 Task: Assign in the project ZirconTech the issue 'Implement a new cloud-based fleet management system for a company with advanced vehicle tracking and maintenance features' to the sprint 'Solar Wind'.
Action: Mouse moved to (998, 434)
Screenshot: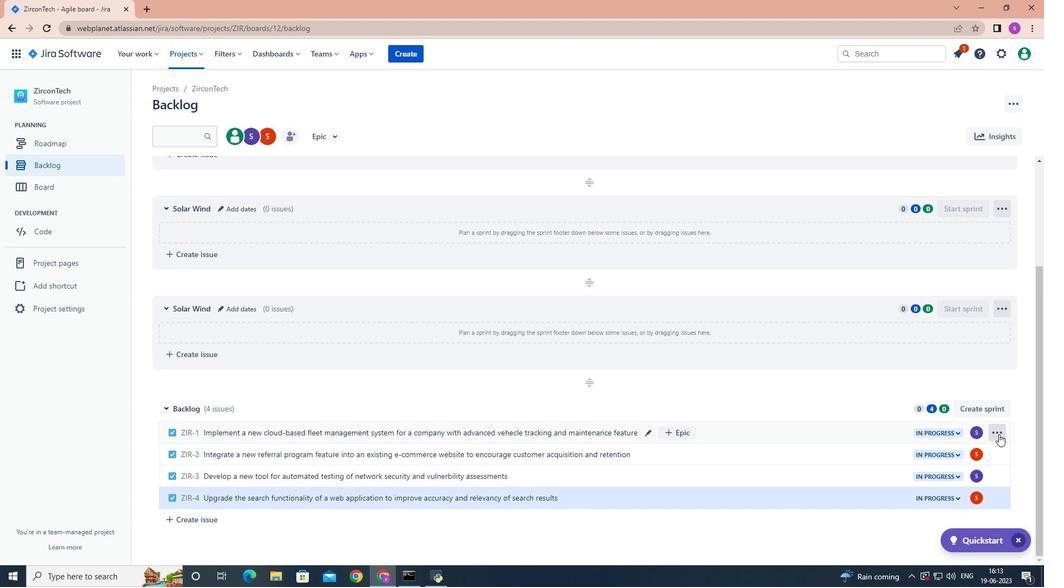 
Action: Mouse pressed left at (998, 434)
Screenshot: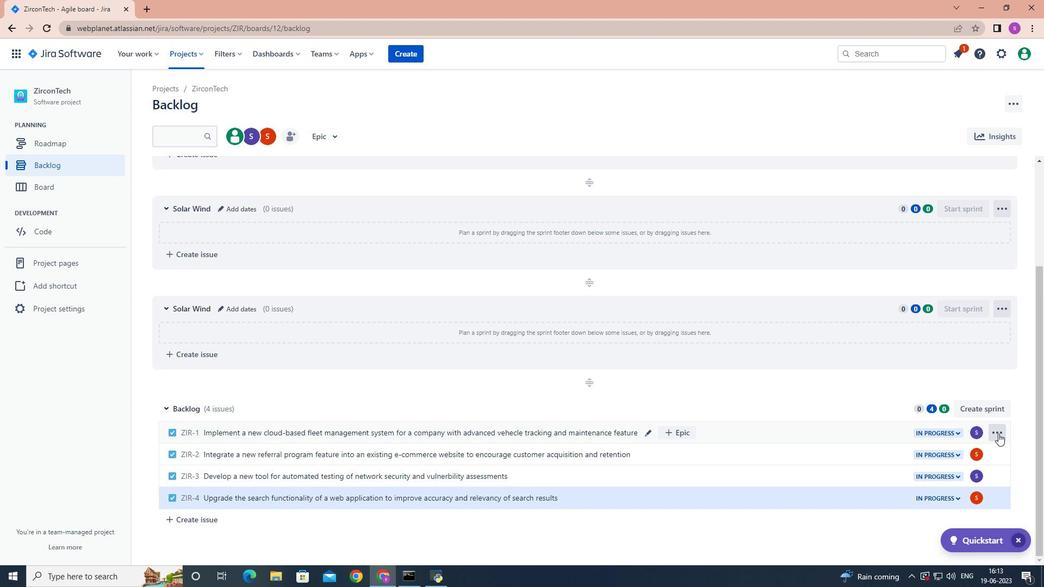 
Action: Mouse moved to (975, 341)
Screenshot: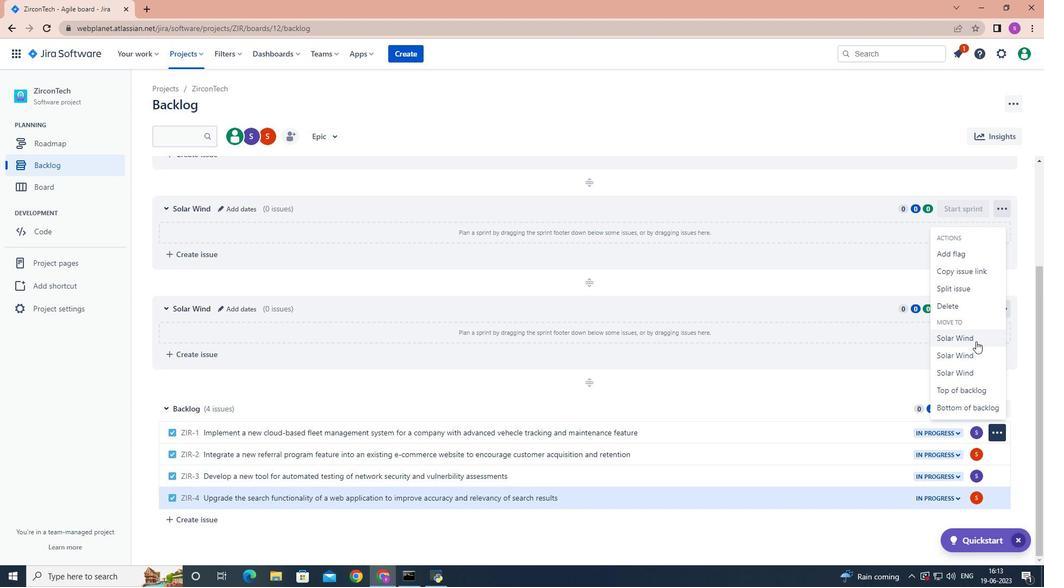 
Action: Mouse pressed left at (975, 341)
Screenshot: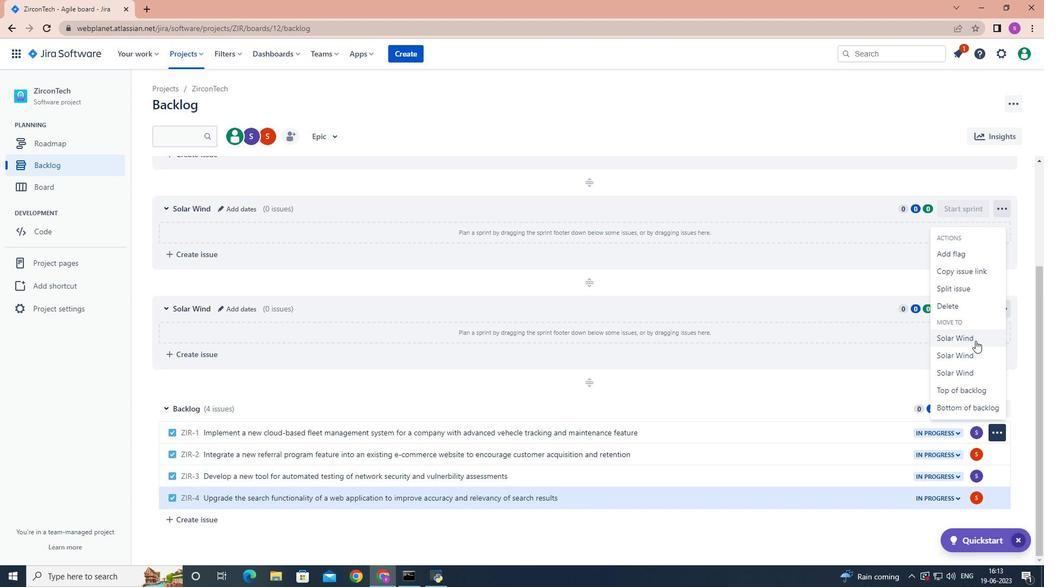 
Action: Mouse moved to (819, 391)
Screenshot: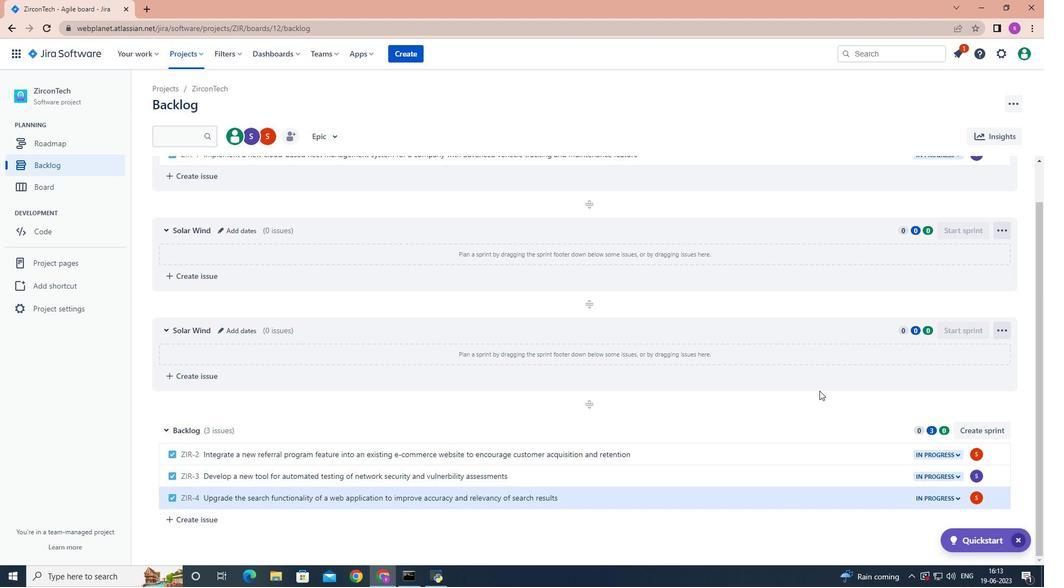 
Action: Mouse scrolled (819, 391) with delta (0, 0)
Screenshot: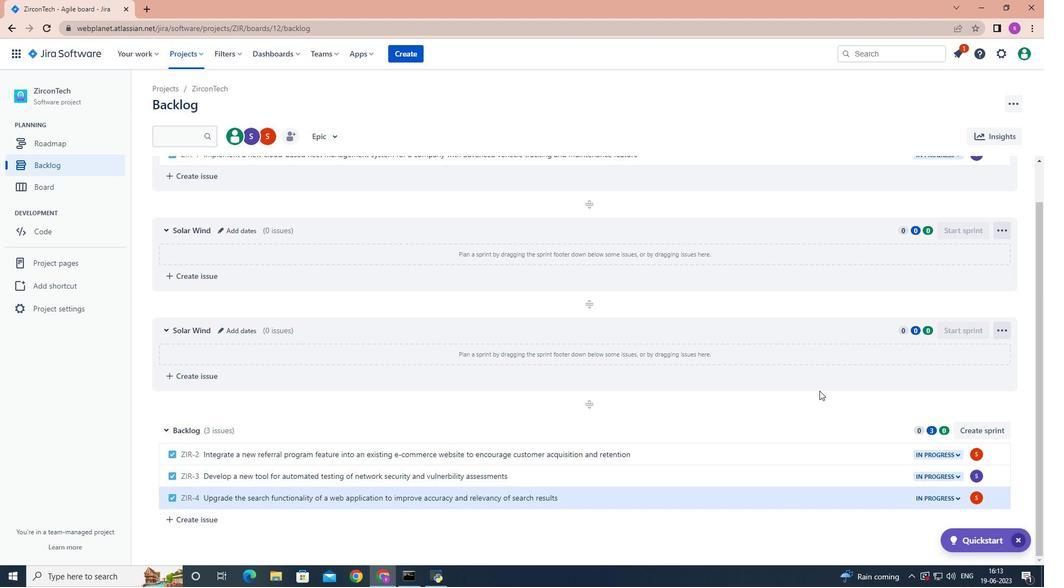 
Action: Mouse moved to (819, 391)
Screenshot: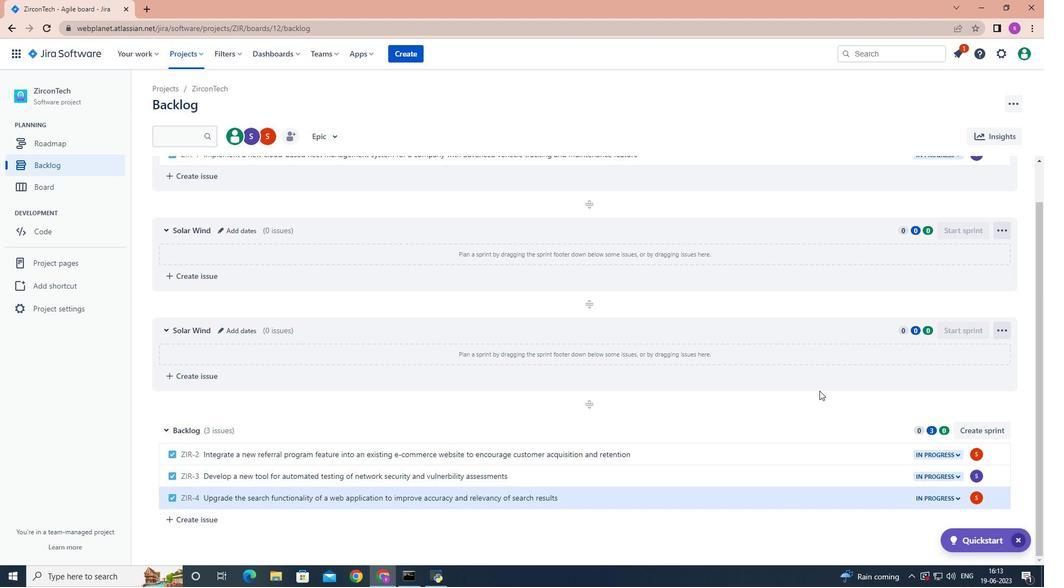 
Action: Mouse scrolled (819, 391) with delta (0, 0)
Screenshot: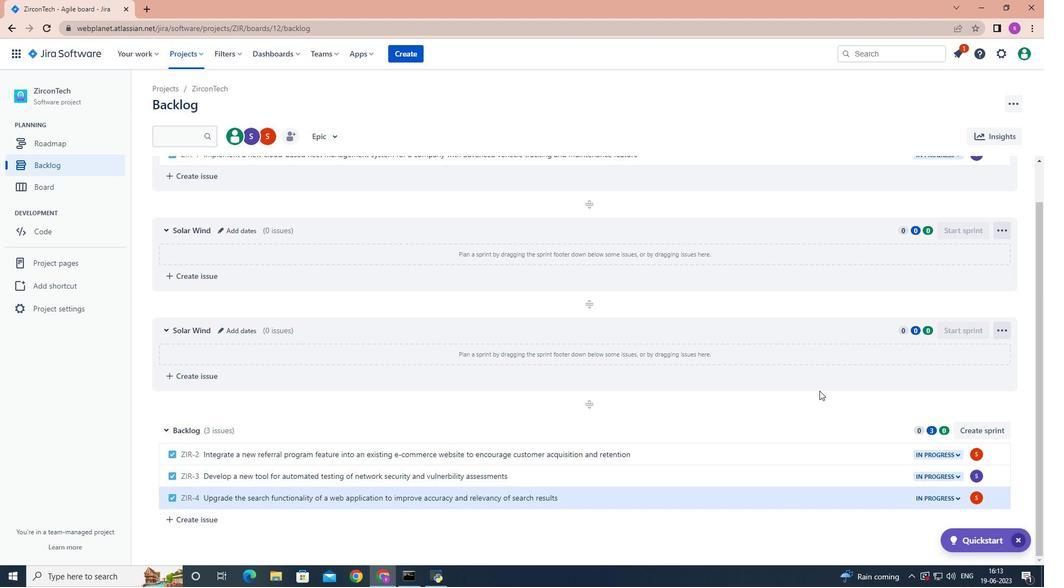 
Action: Mouse scrolled (819, 391) with delta (0, 0)
Screenshot: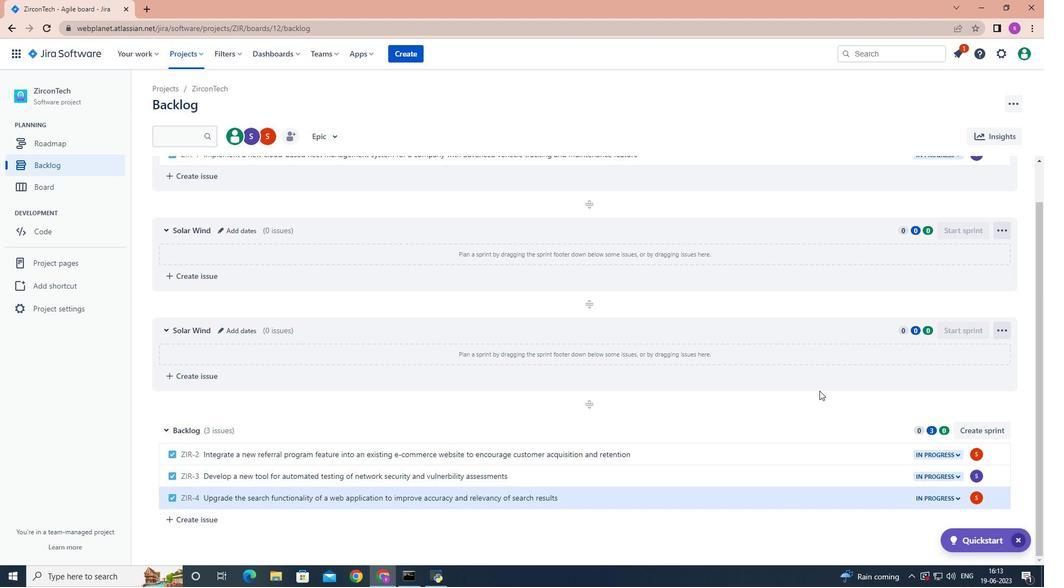 
Action: Mouse scrolled (819, 391) with delta (0, 0)
Screenshot: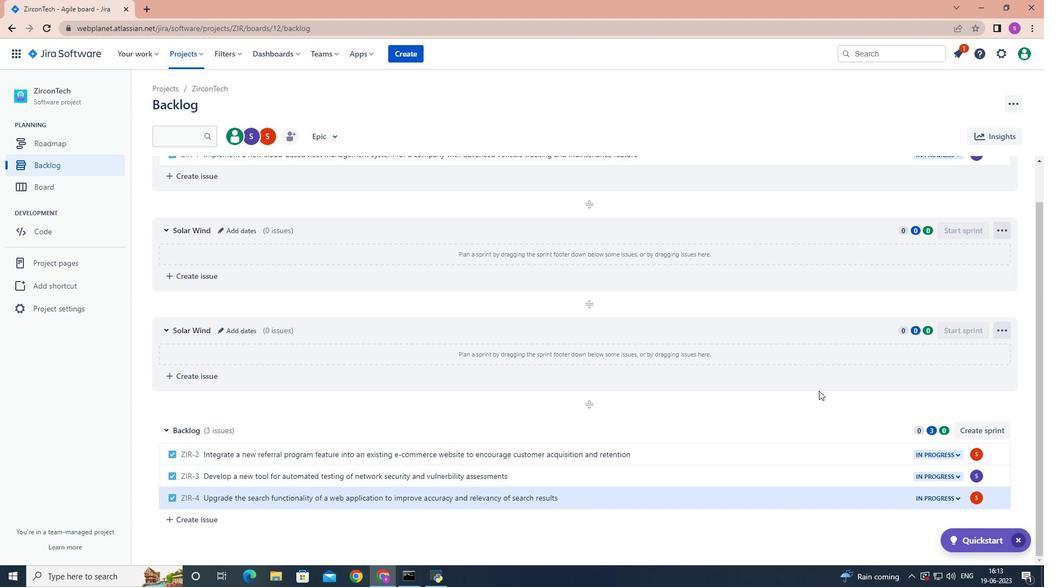 
Action: Mouse moved to (818, 391)
Screenshot: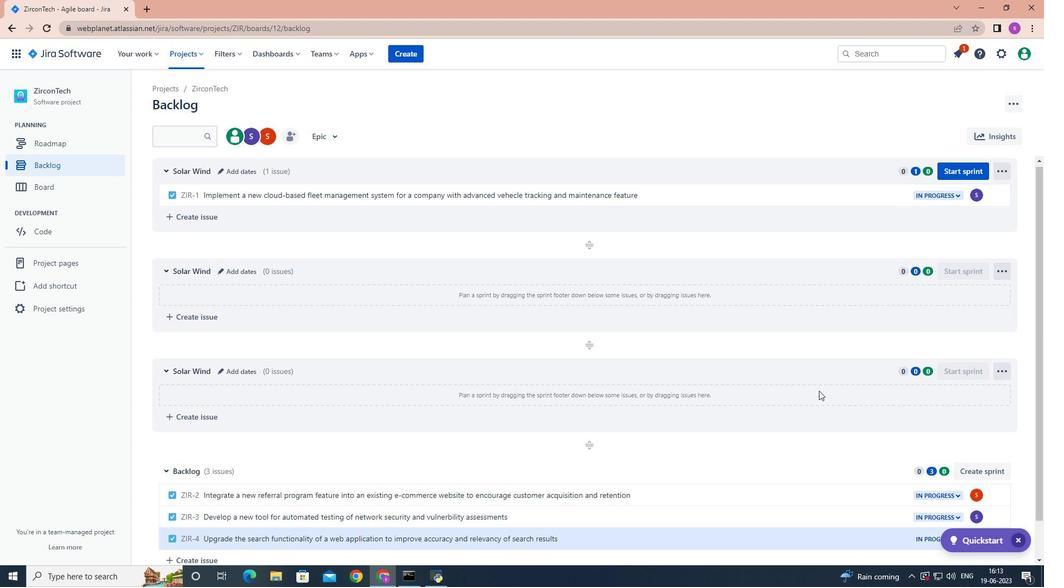
